 Task: Move the task Implement backup and restore functionality for better data management to the section To-Do in the project TransparentLine and sort the tasks in the project by Due Date.
Action: Mouse moved to (53, 391)
Screenshot: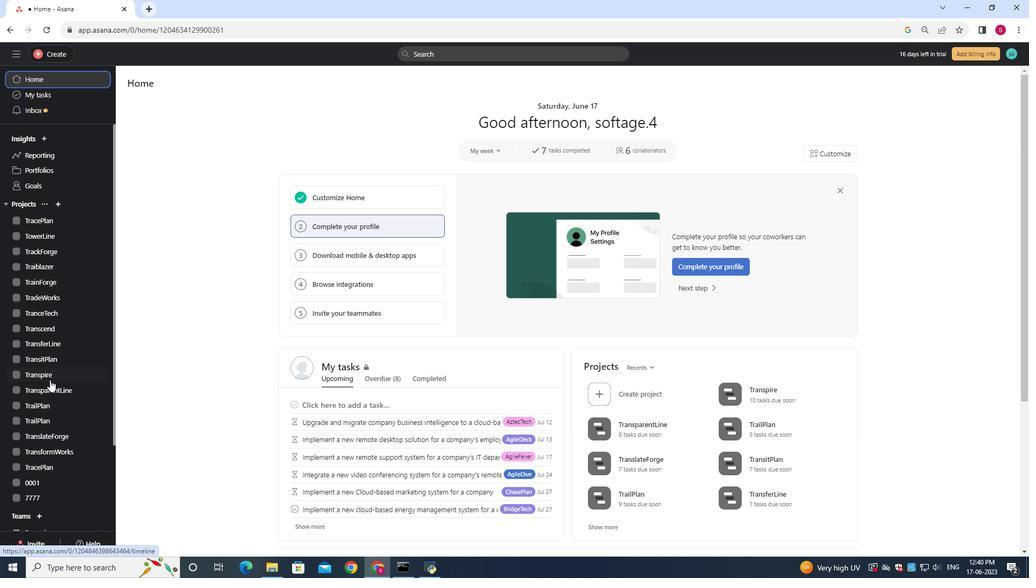
Action: Mouse pressed left at (53, 391)
Screenshot: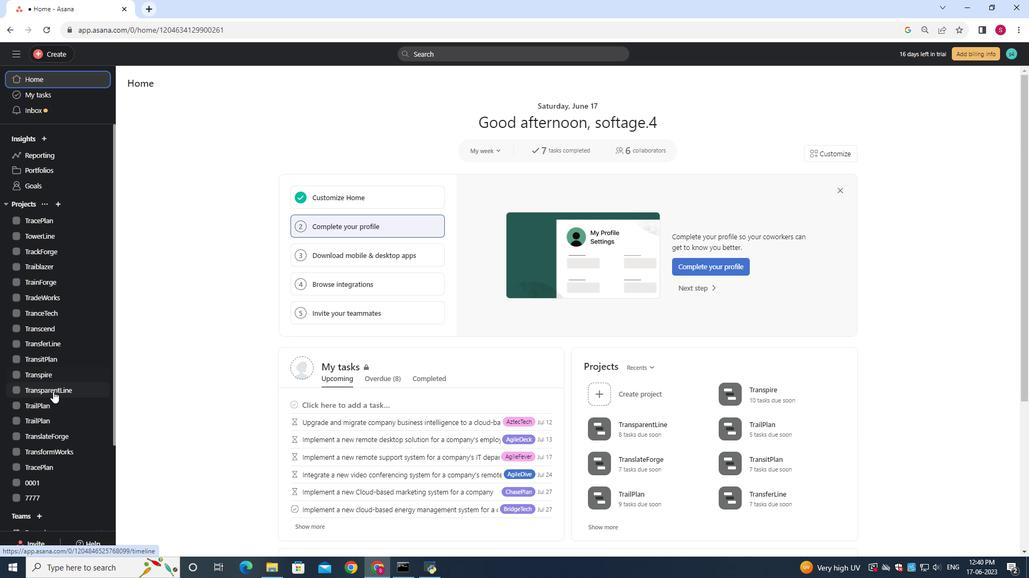 
Action: Mouse moved to (372, 217)
Screenshot: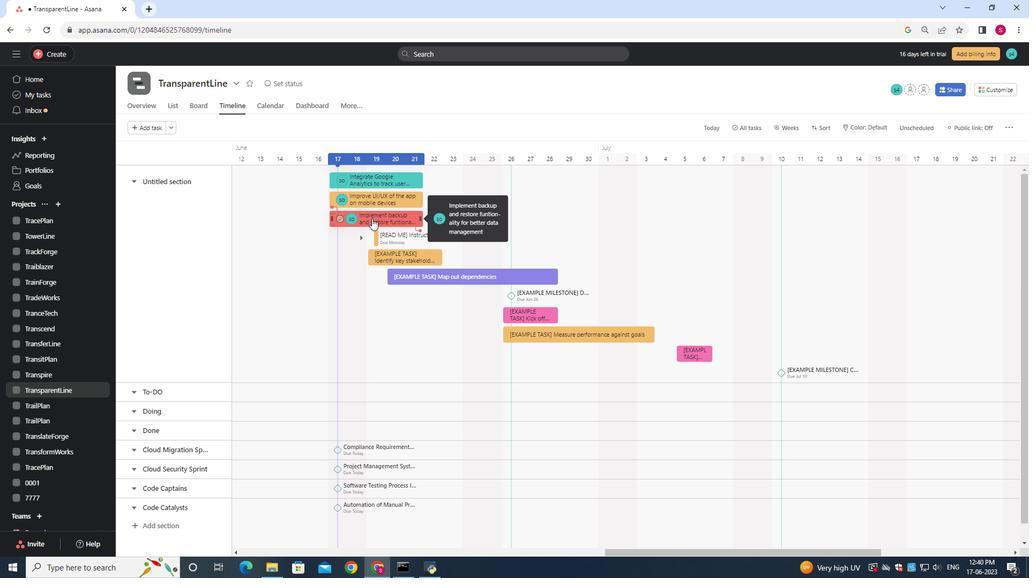 
Action: Mouse pressed left at (372, 217)
Screenshot: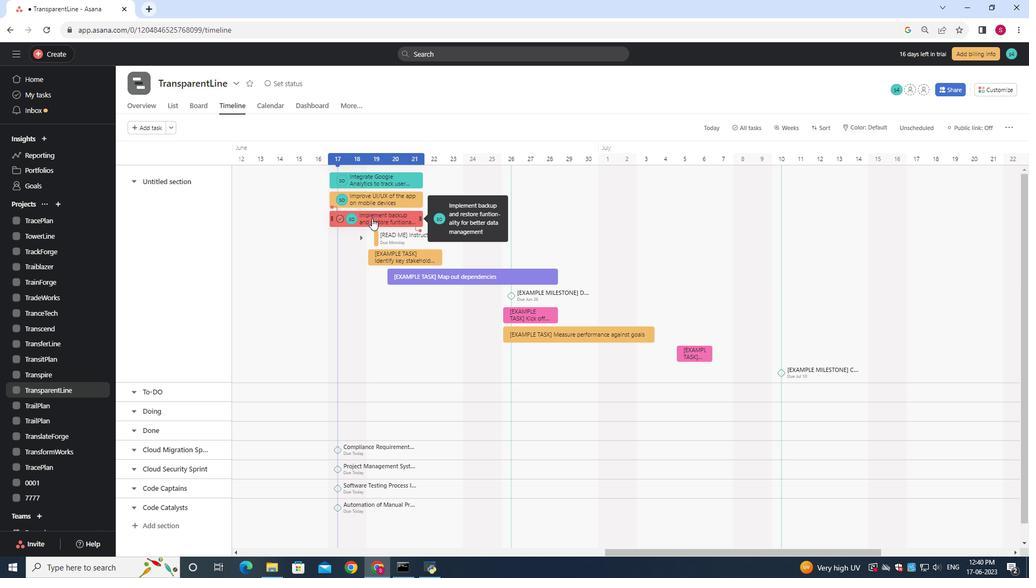 
Action: Mouse moved to (173, 103)
Screenshot: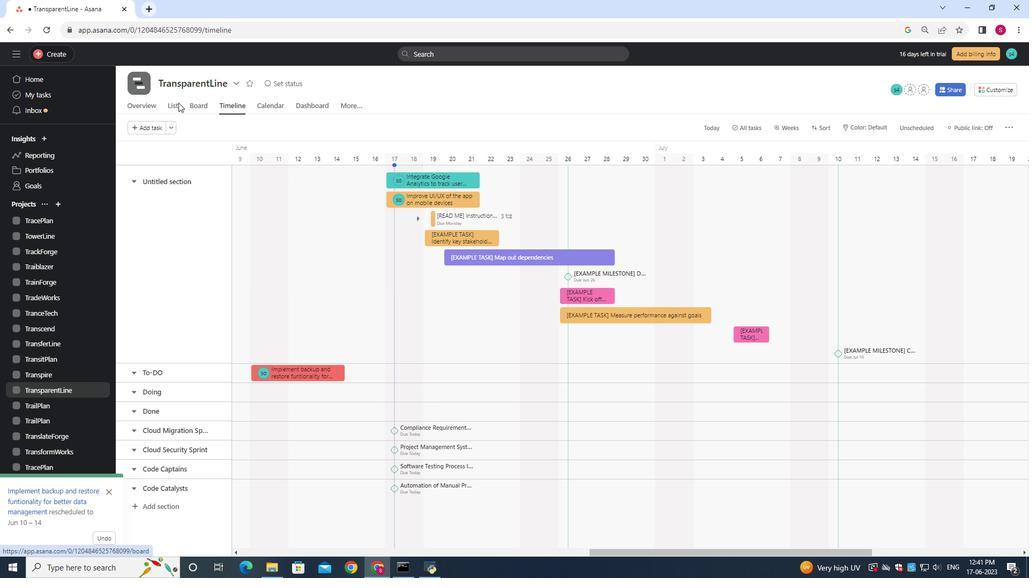
Action: Mouse pressed left at (173, 103)
Screenshot: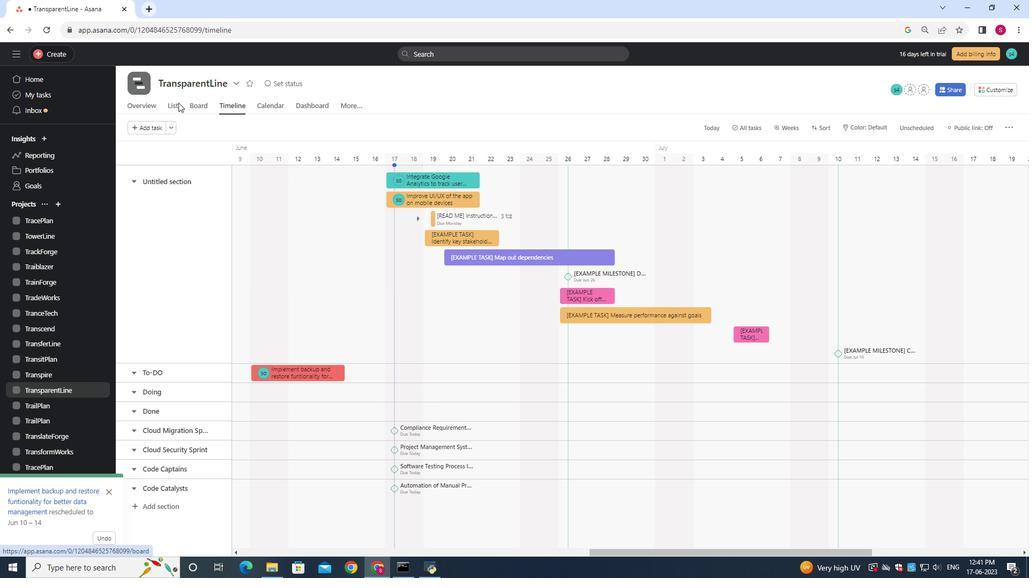 
Action: Mouse moved to (234, 129)
Screenshot: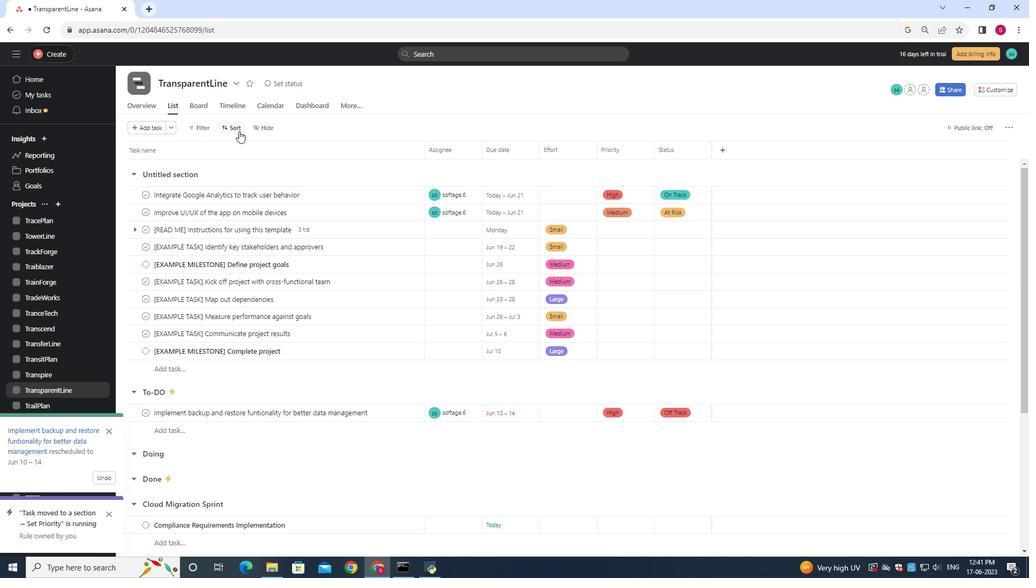 
Action: Mouse pressed left at (234, 129)
Screenshot: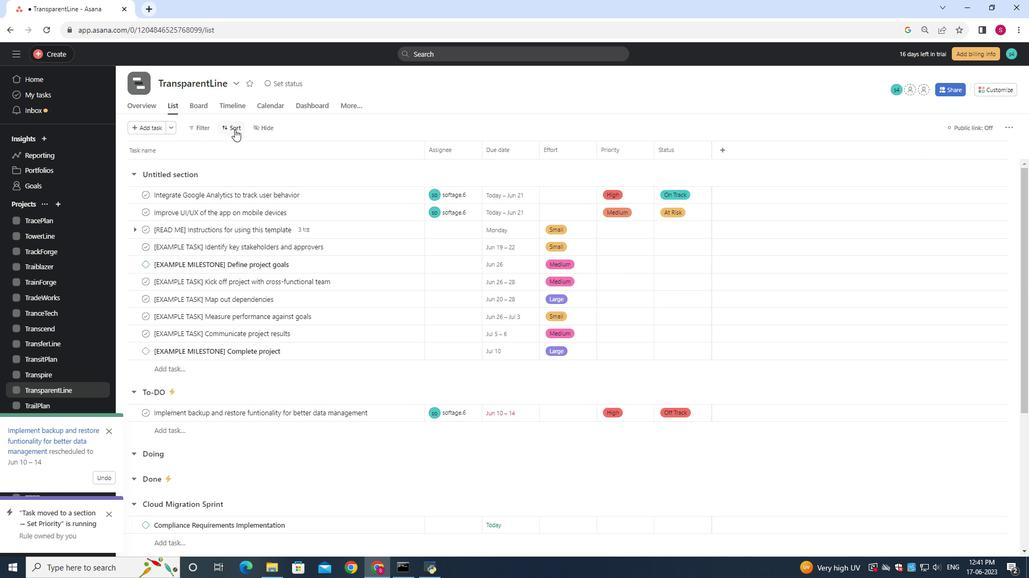 
Action: Mouse moved to (287, 203)
Screenshot: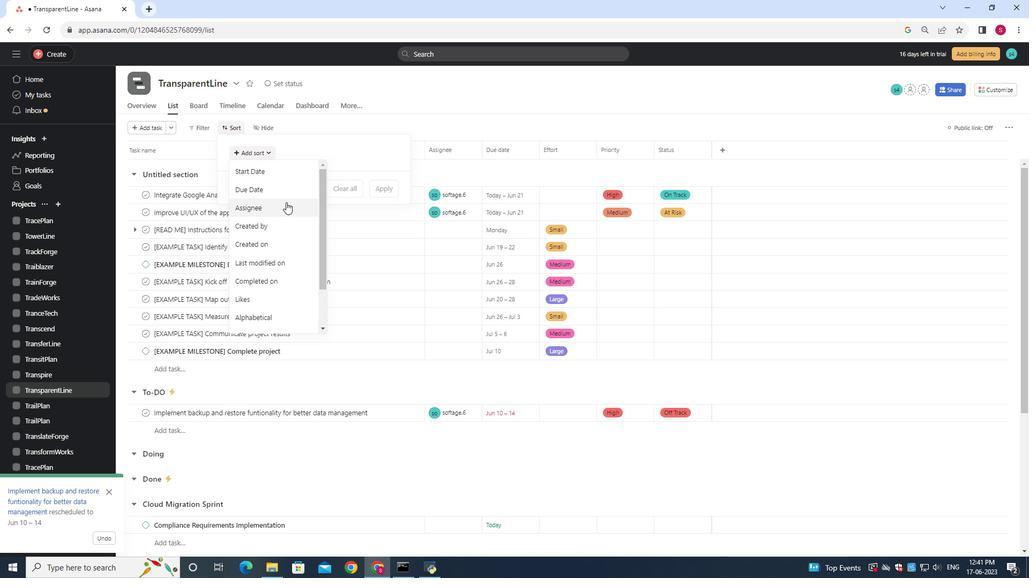 
Action: Mouse scrolled (287, 203) with delta (0, 0)
Screenshot: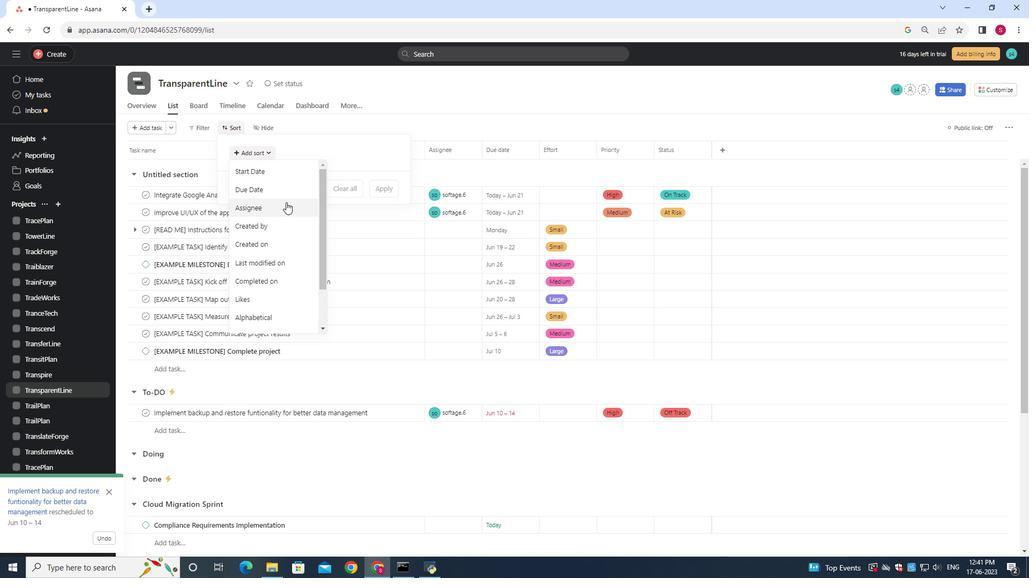 
Action: Mouse moved to (287, 204)
Screenshot: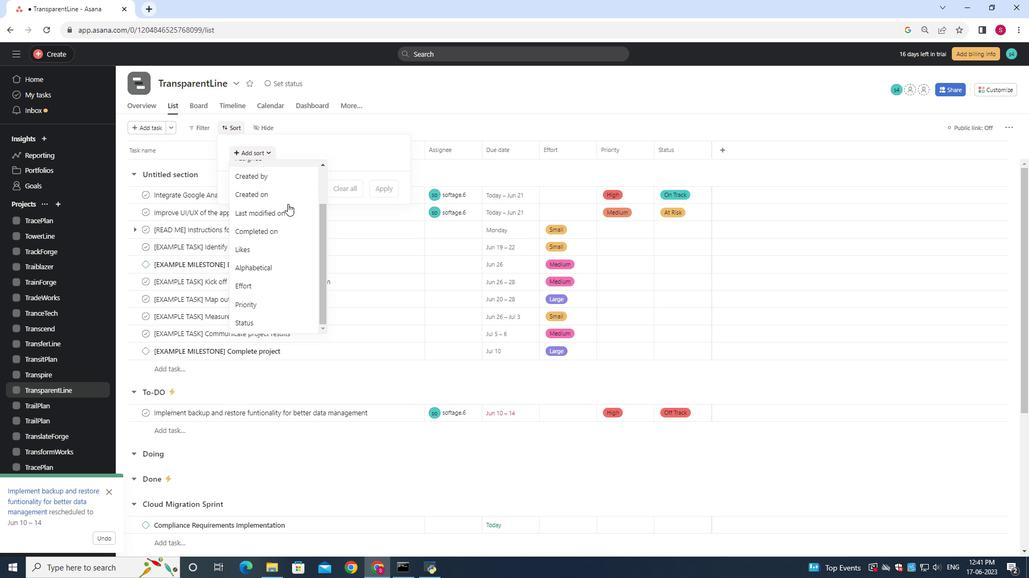 
Action: Mouse scrolled (287, 203) with delta (0, 0)
Screenshot: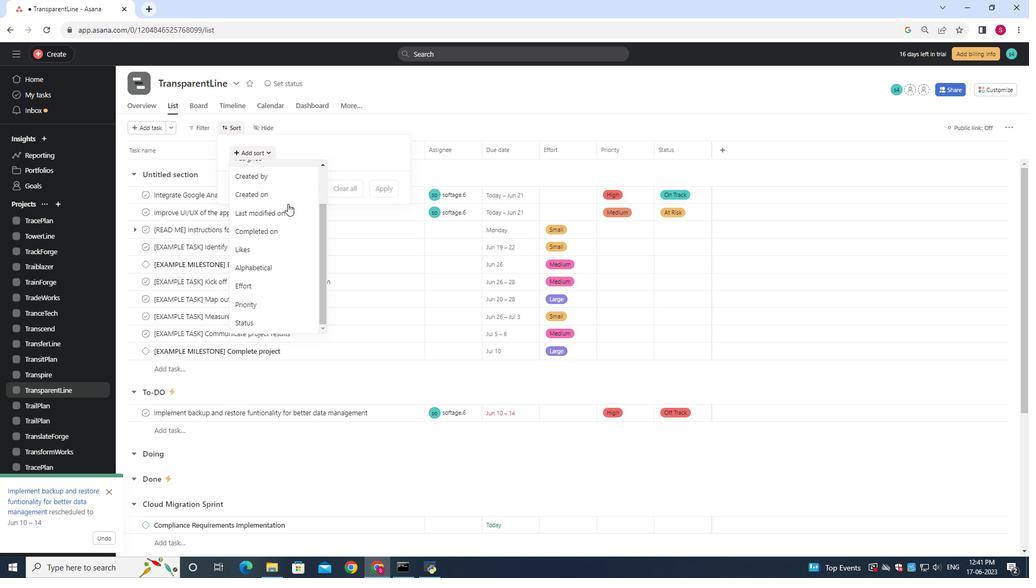 
Action: Mouse scrolled (287, 203) with delta (0, 0)
Screenshot: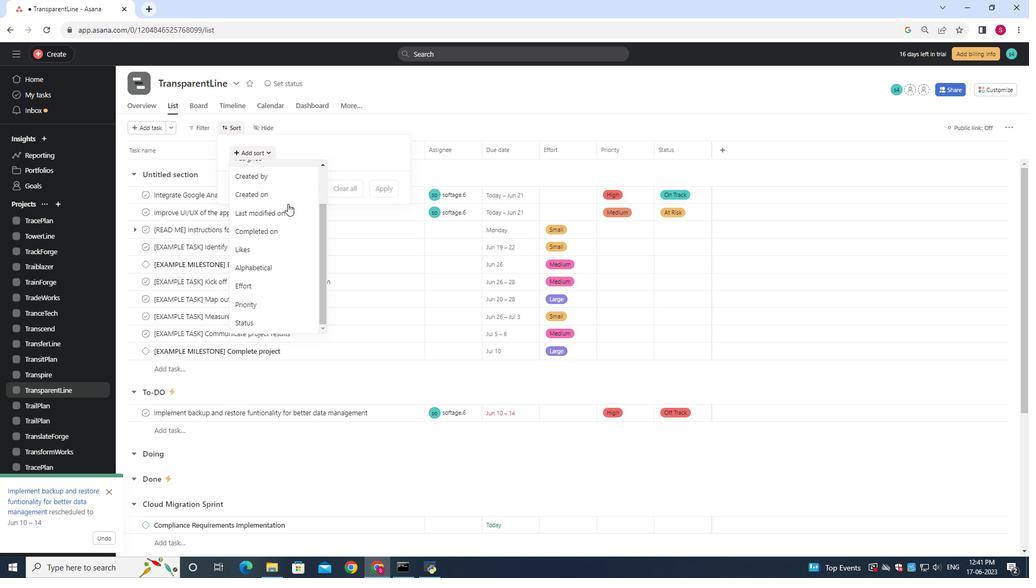 
Action: Mouse moved to (288, 240)
Screenshot: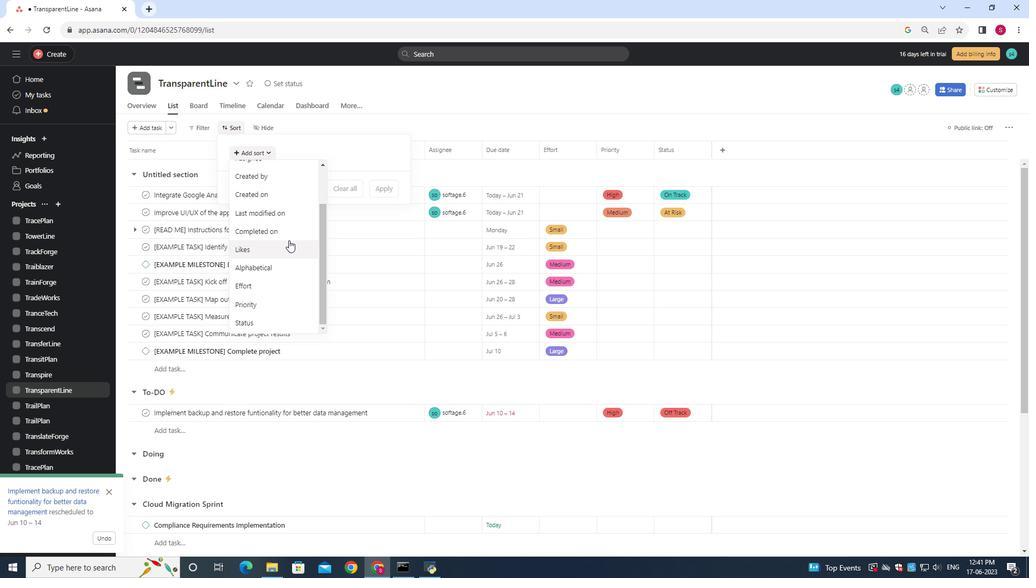 
Action: Mouse scrolled (288, 240) with delta (0, 0)
Screenshot: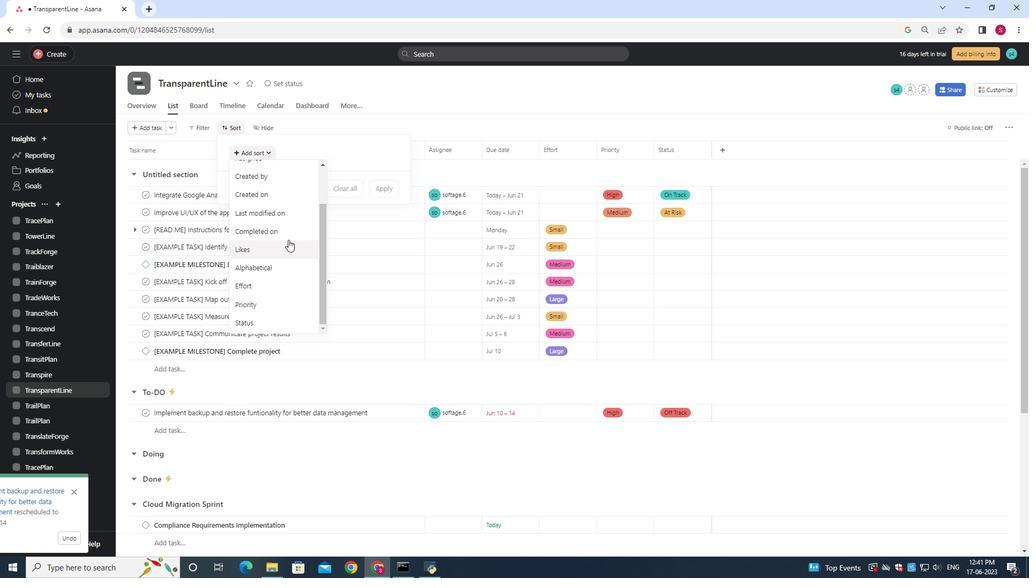 
Action: Mouse scrolled (288, 240) with delta (0, 0)
Screenshot: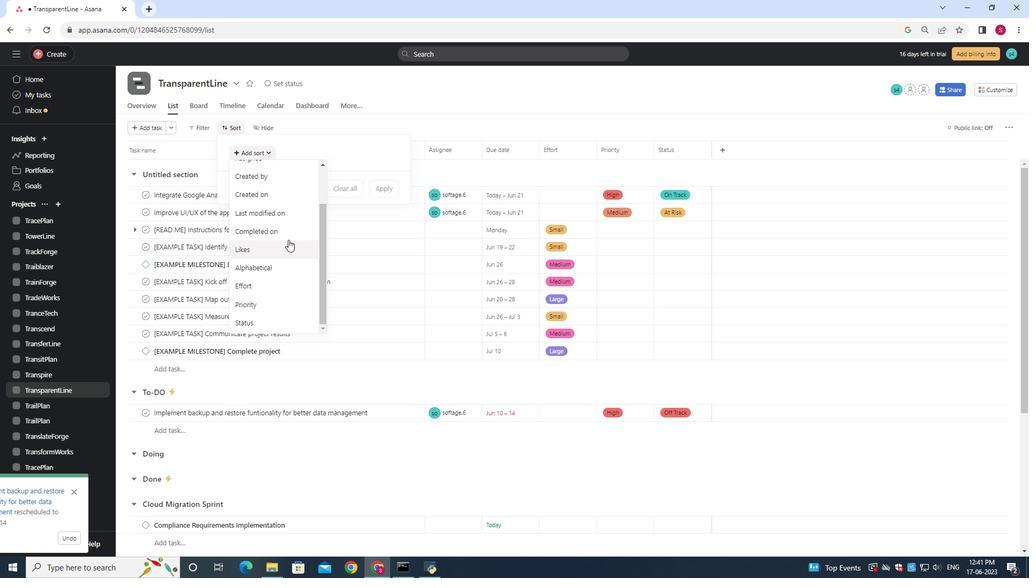 
Action: Mouse moved to (288, 239)
Screenshot: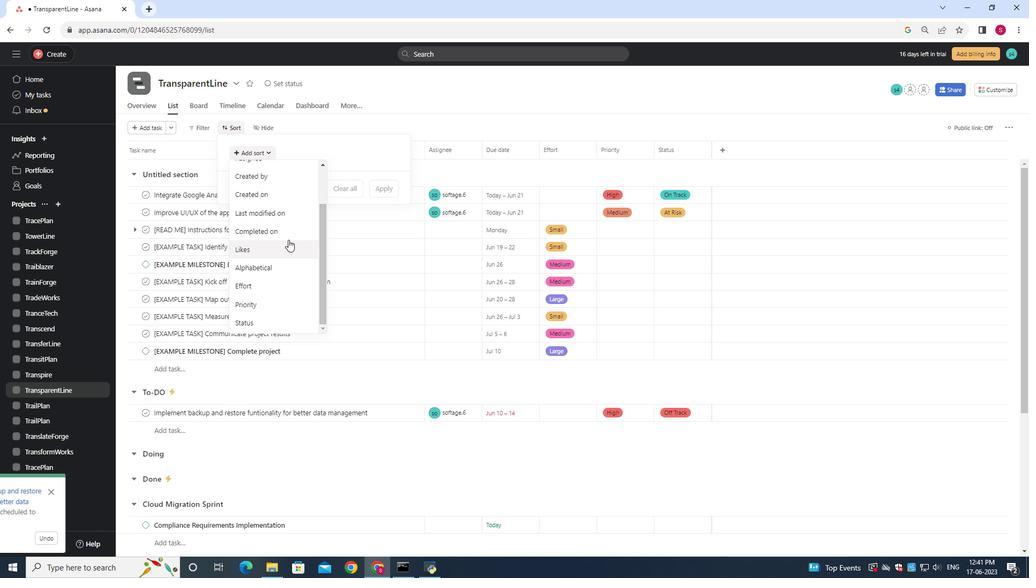 
Action: Mouse scrolled (288, 240) with delta (0, 0)
Screenshot: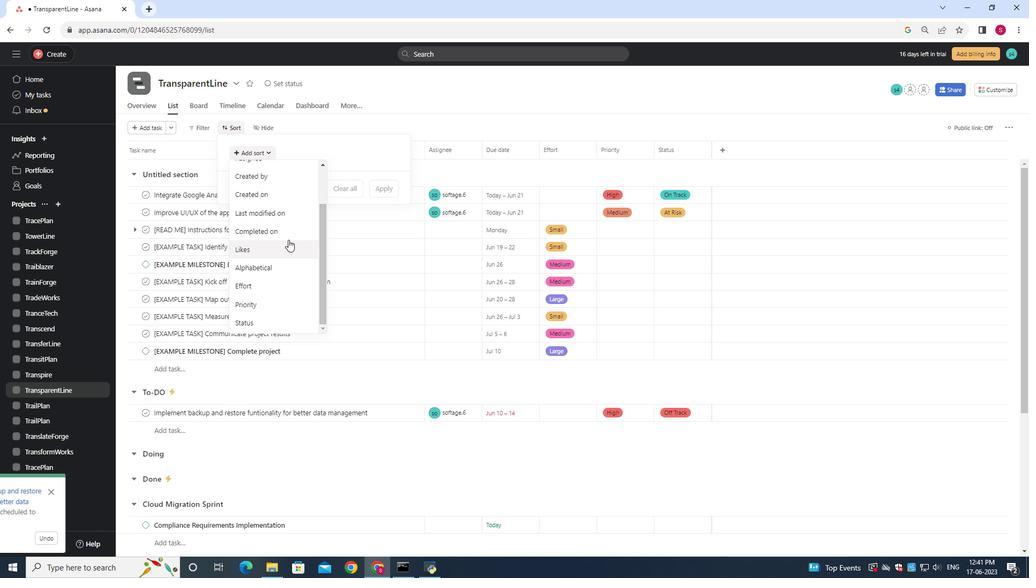 
Action: Mouse scrolled (288, 240) with delta (0, 0)
Screenshot: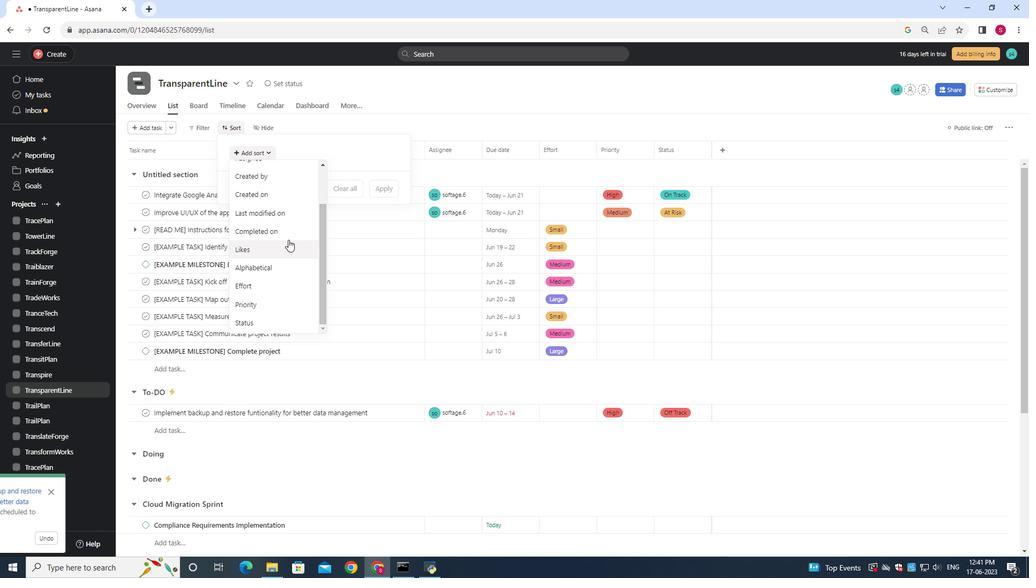 
Action: Mouse scrolled (288, 240) with delta (0, 0)
Screenshot: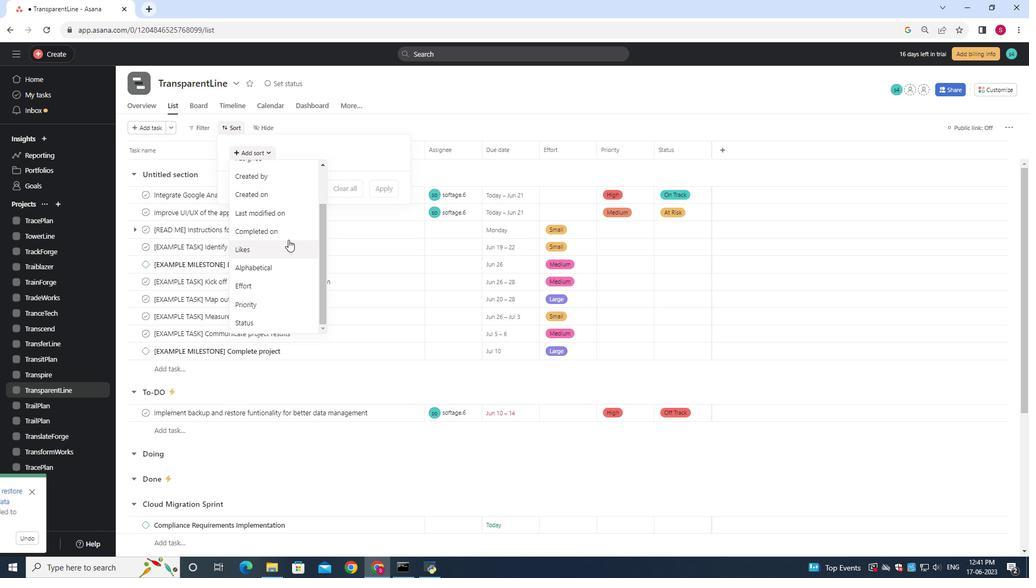 
Action: Mouse scrolled (288, 240) with delta (0, 0)
Screenshot: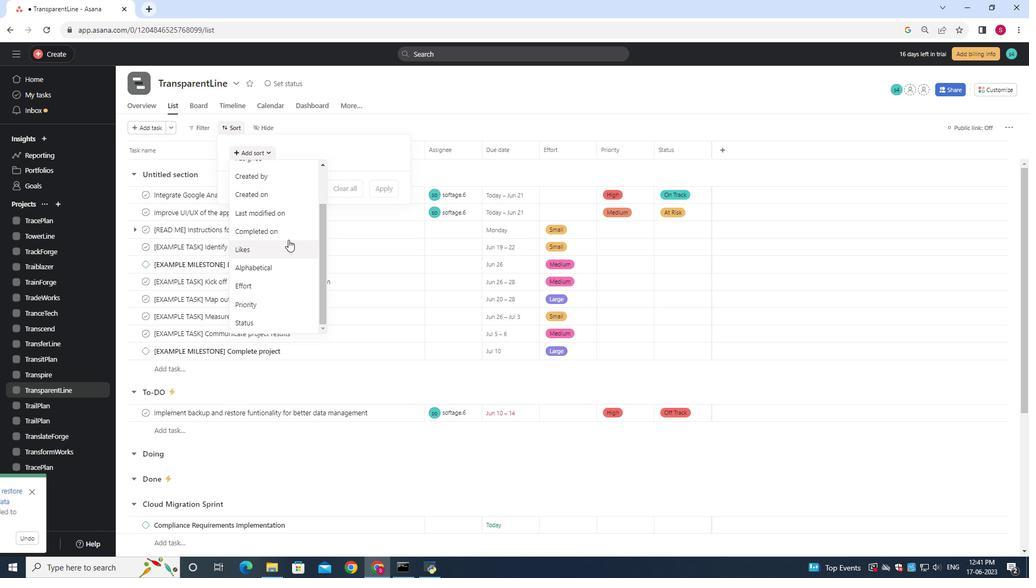 
Action: Mouse moved to (273, 189)
Screenshot: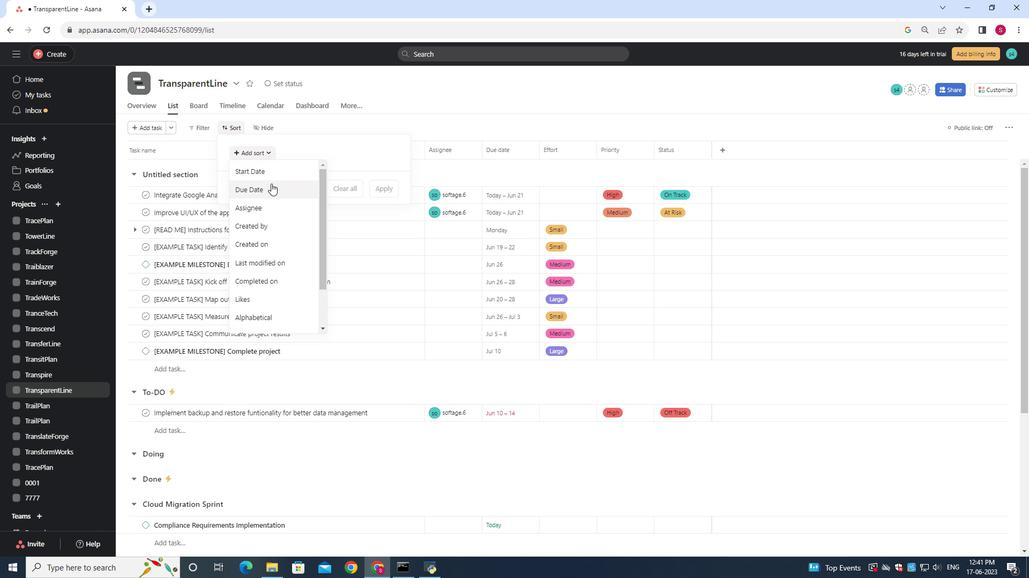 
Action: Mouse scrolled (273, 188) with delta (0, 0)
Screenshot: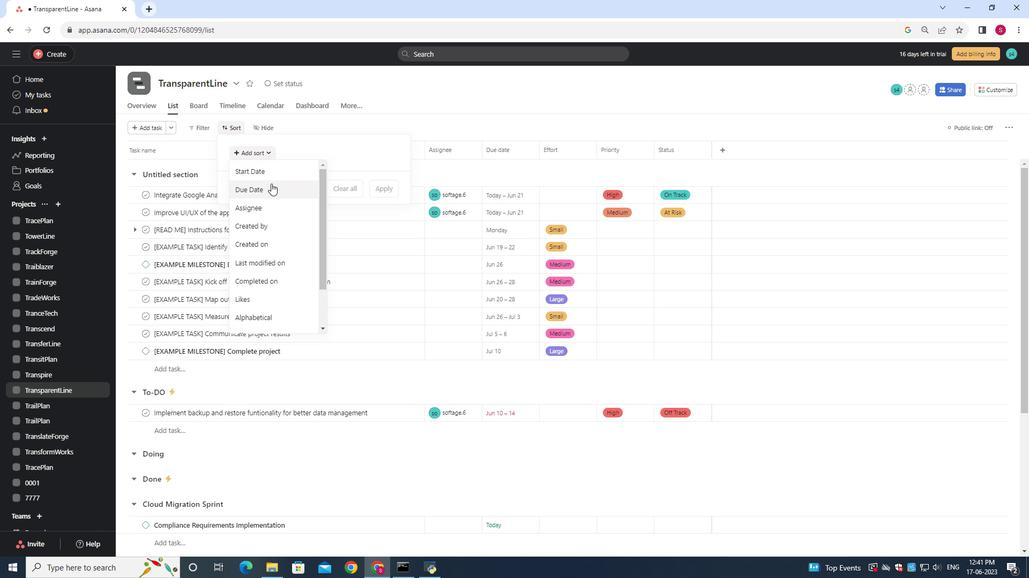 
Action: Mouse moved to (274, 199)
Screenshot: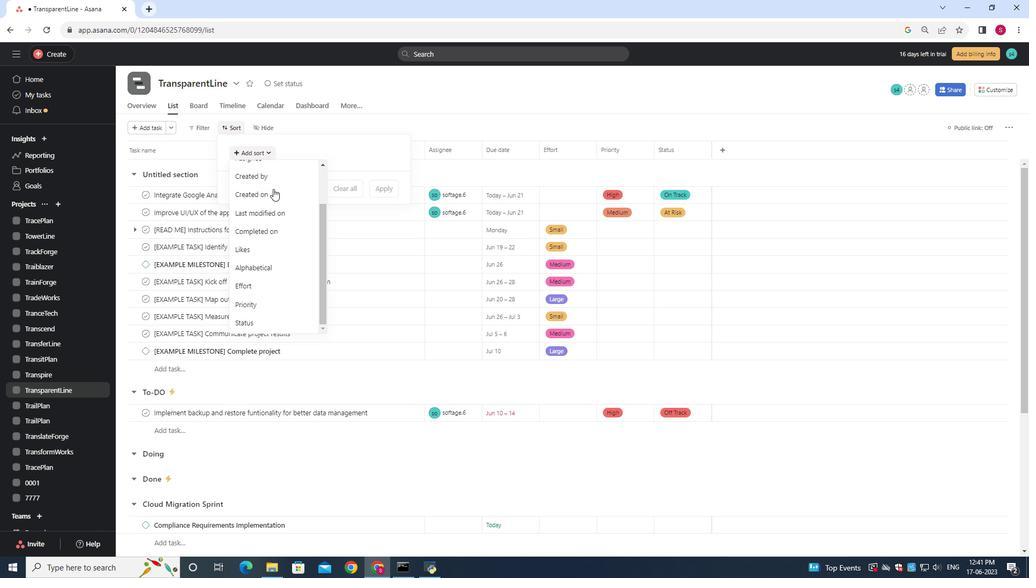 
Action: Mouse scrolled (274, 199) with delta (0, 0)
Screenshot: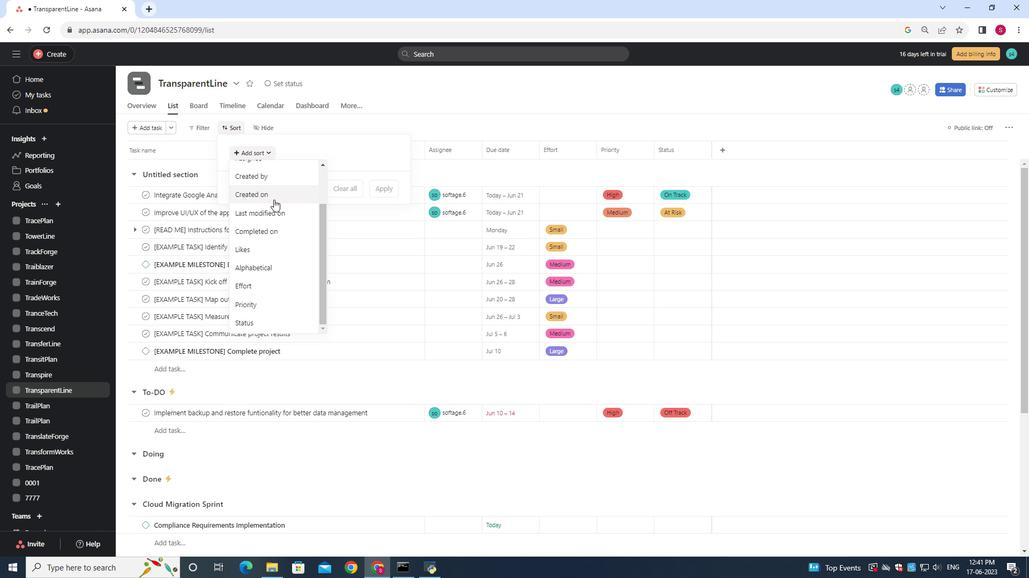 
Action: Mouse moved to (269, 254)
Screenshot: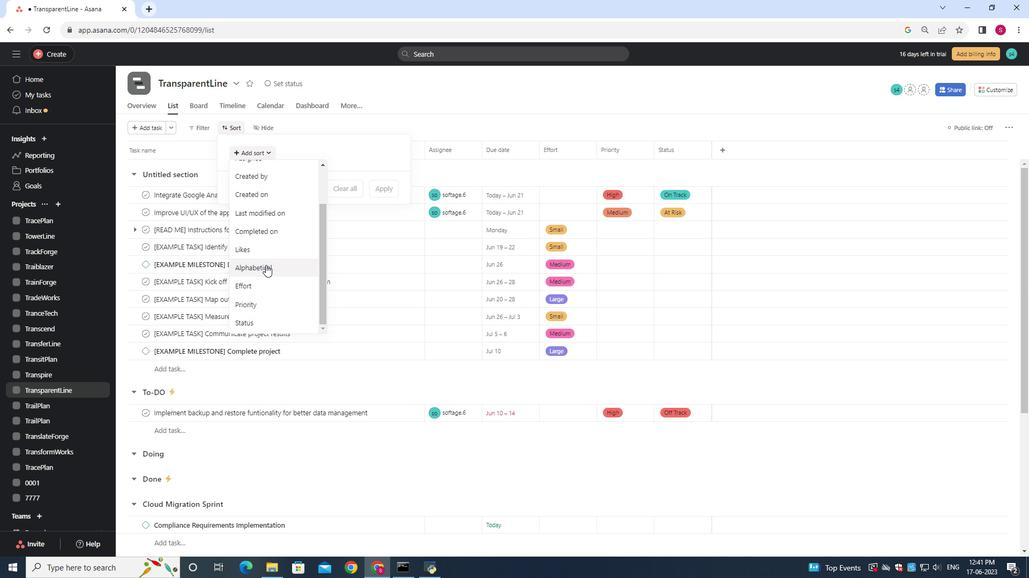 
Action: Mouse scrolled (269, 255) with delta (0, 0)
Screenshot: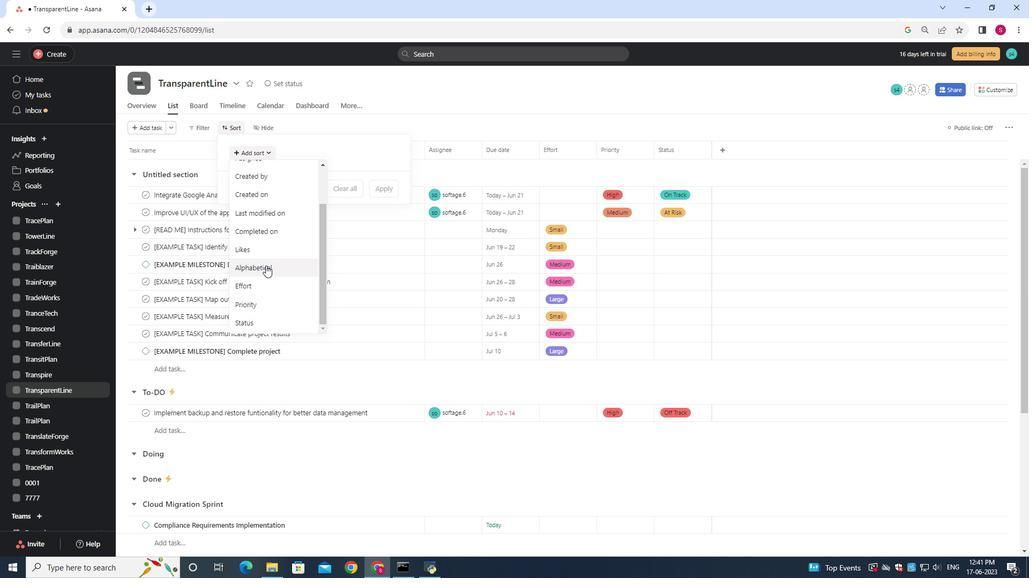 
Action: Mouse scrolled (269, 255) with delta (0, 0)
Screenshot: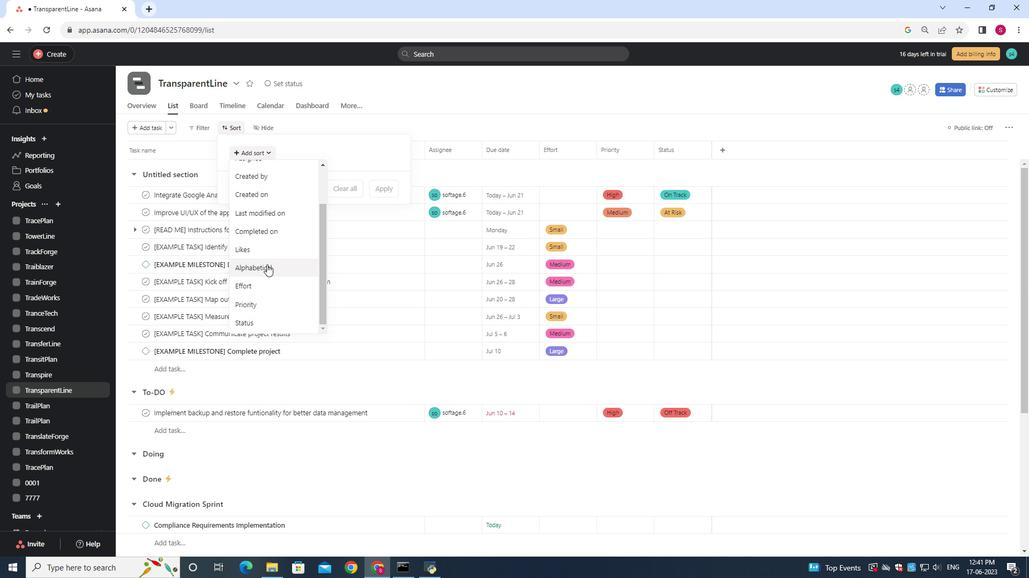 
Action: Mouse scrolled (269, 255) with delta (0, 0)
Screenshot: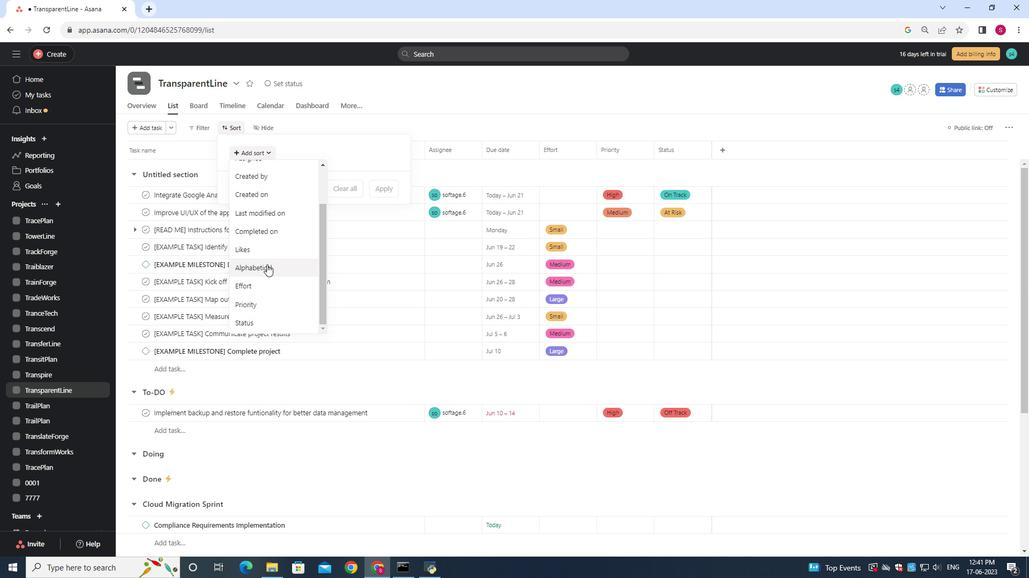 
Action: Mouse scrolled (269, 255) with delta (0, 0)
Screenshot: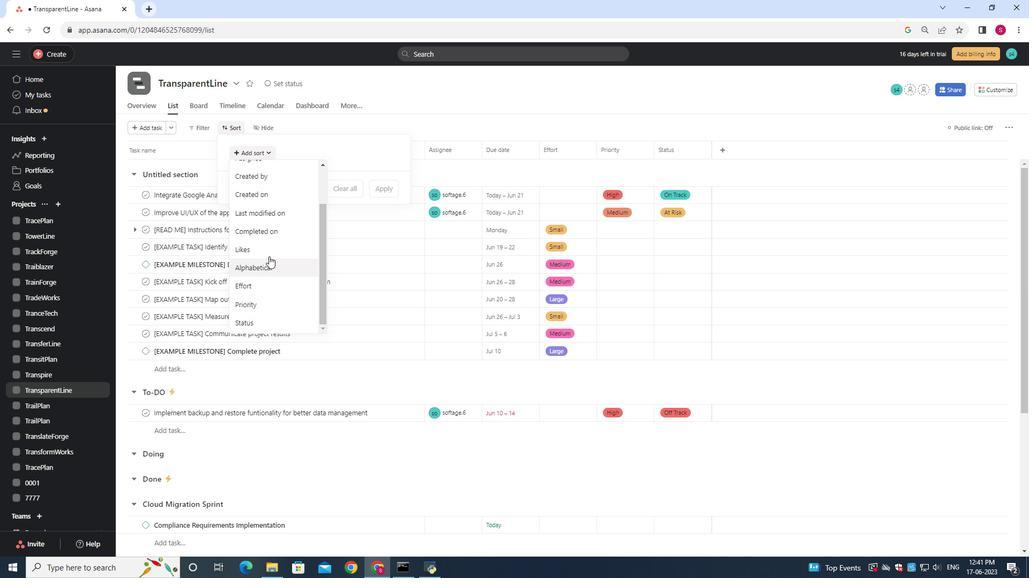 
Action: Mouse scrolled (269, 255) with delta (0, 0)
Screenshot: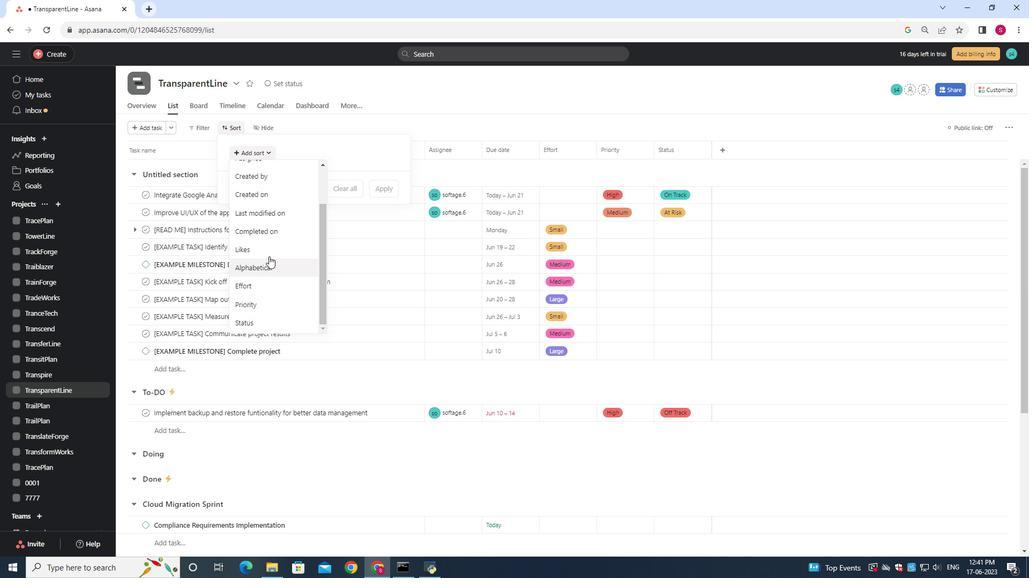
Action: Mouse moved to (263, 181)
Screenshot: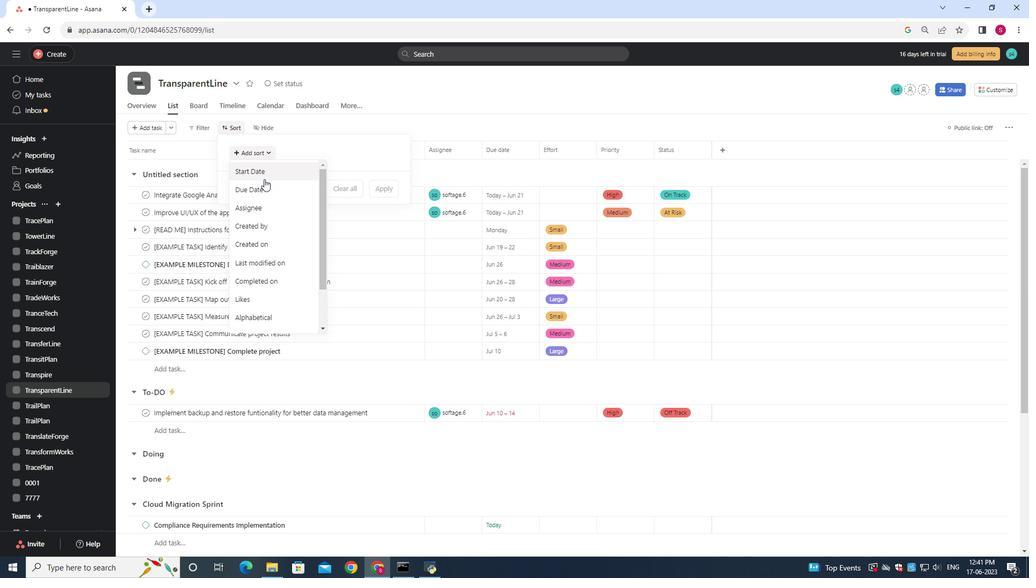
Action: Mouse pressed left at (263, 181)
Screenshot: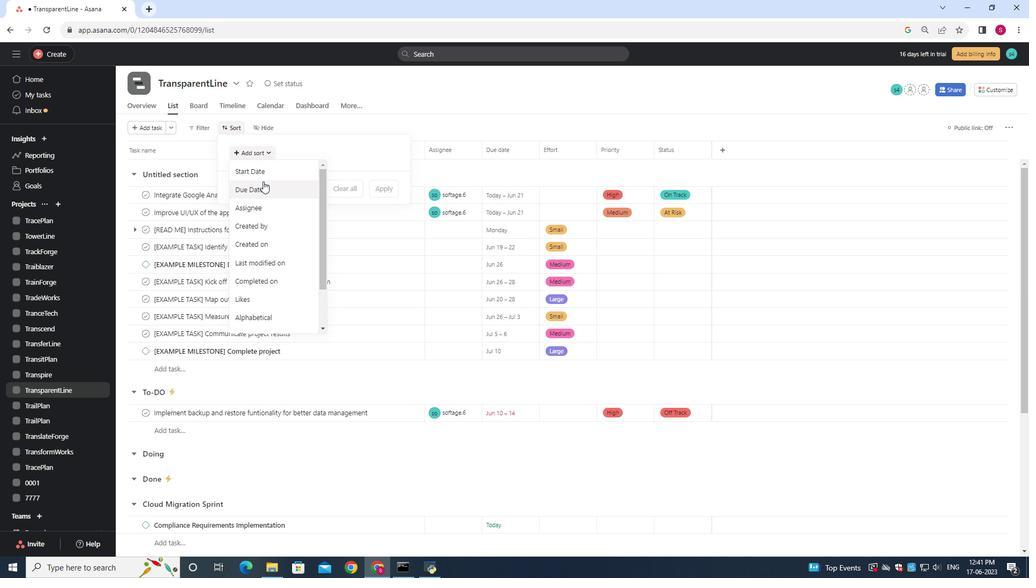 
Action: Mouse moved to (377, 227)
Screenshot: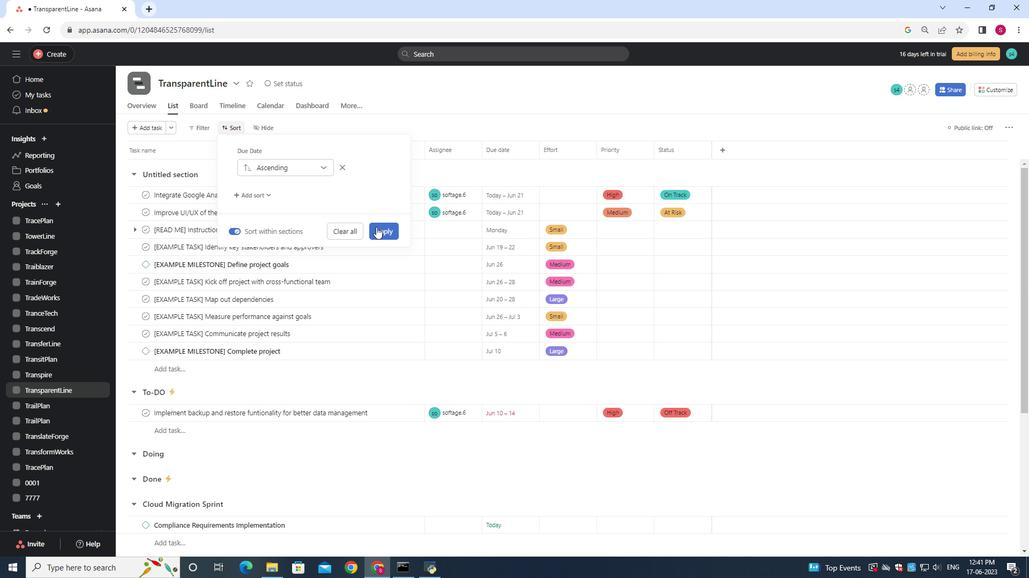 
Action: Mouse pressed left at (377, 227)
Screenshot: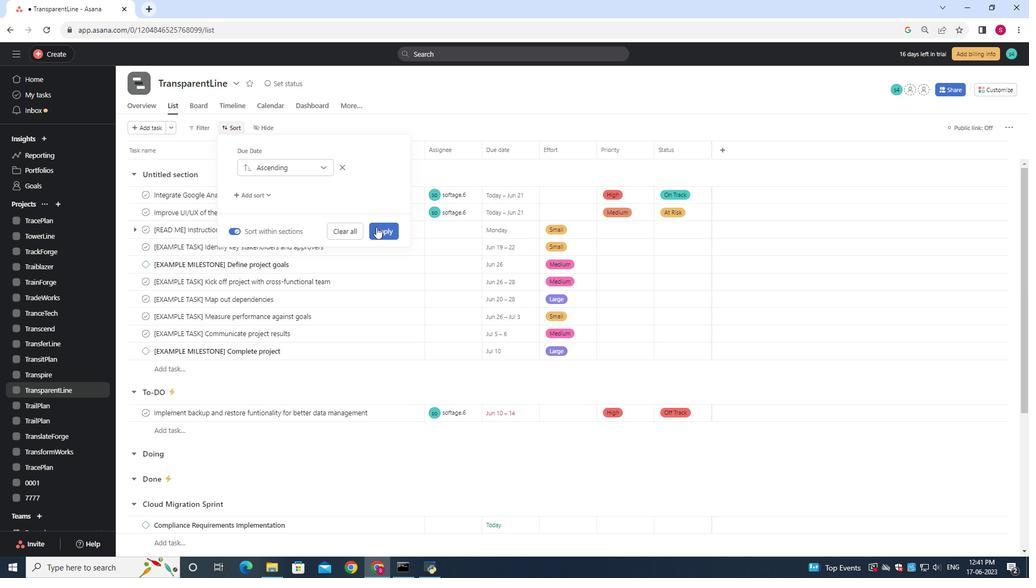 
Action: Mouse pressed left at (377, 227)
Screenshot: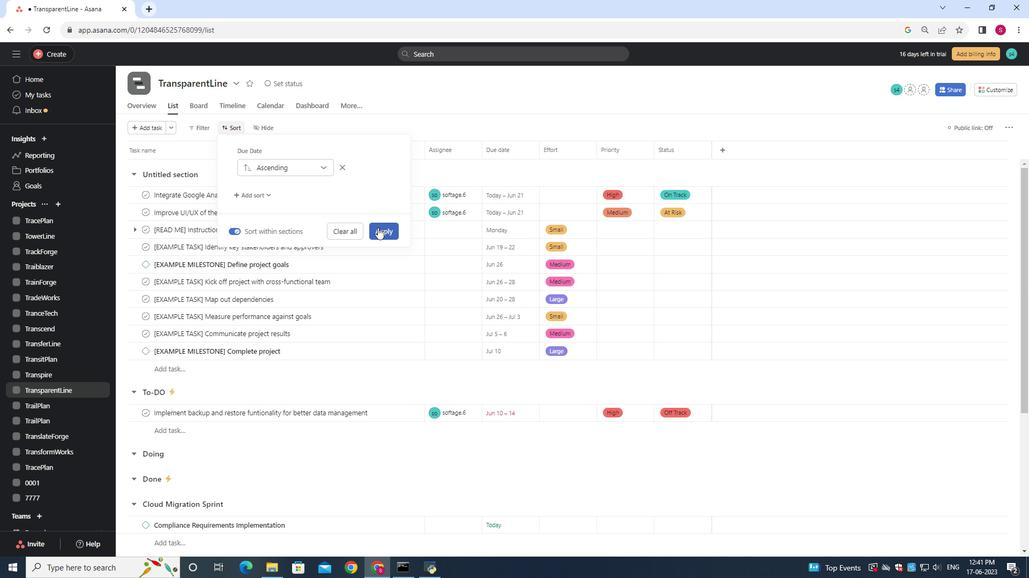 
Action: Mouse moved to (332, 223)
Screenshot: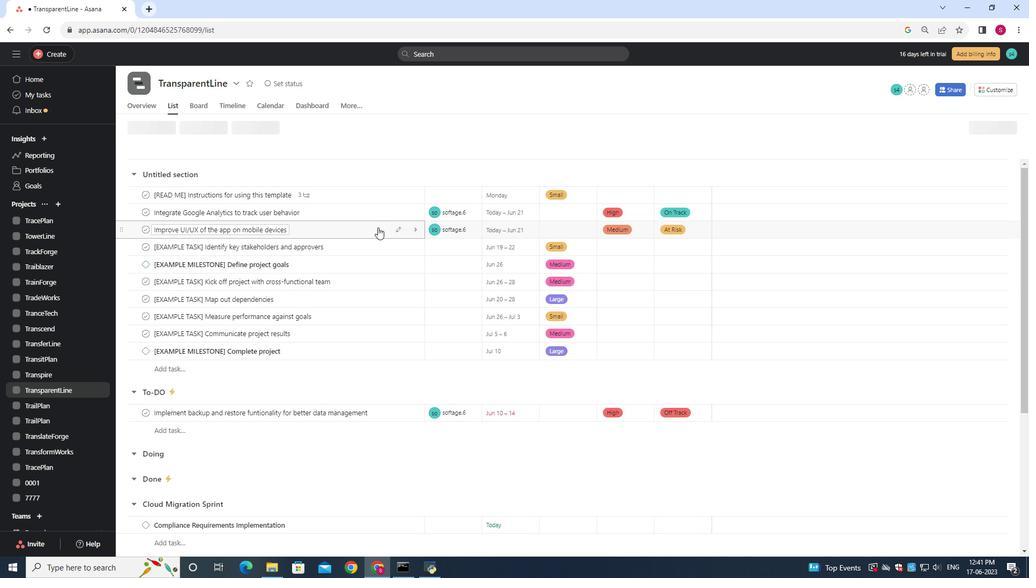 
